 Task: Look for products with salt flavor.
Action: Mouse moved to (17, 58)
Screenshot: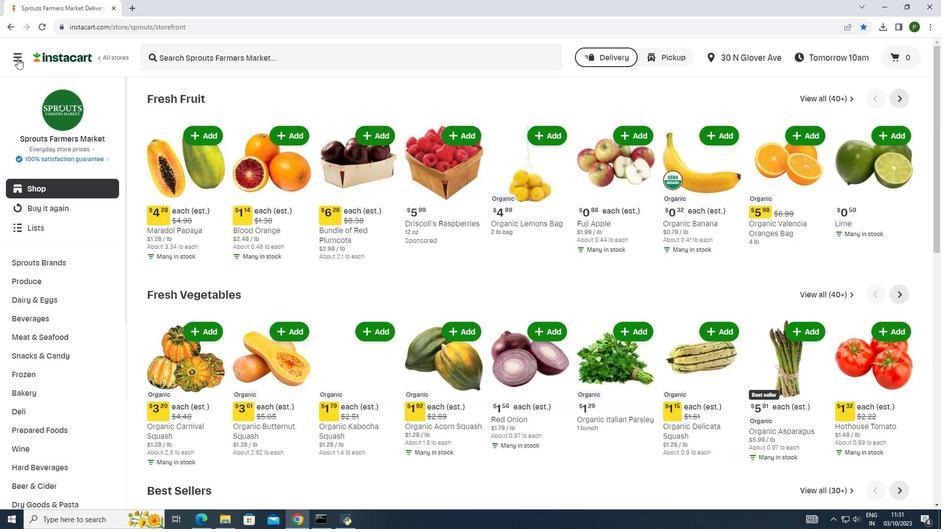 
Action: Mouse pressed left at (17, 58)
Screenshot: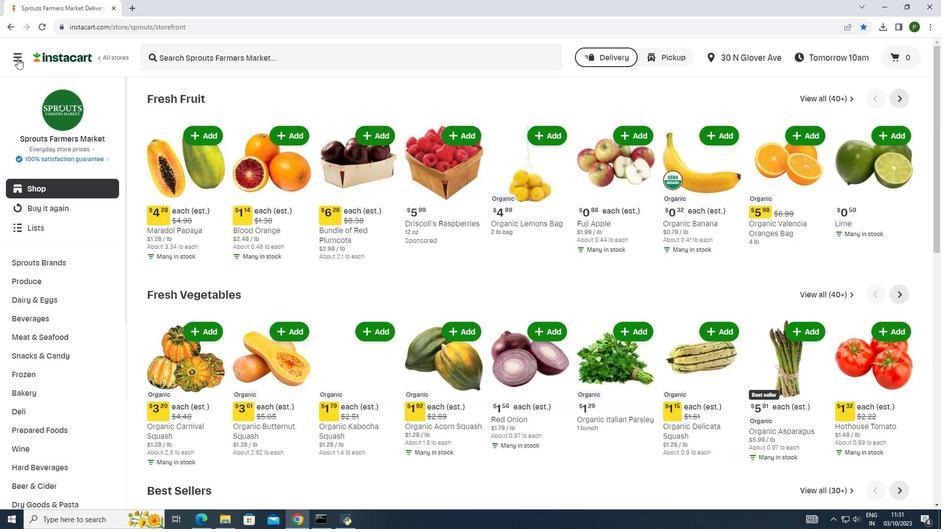 
Action: Mouse moved to (26, 248)
Screenshot: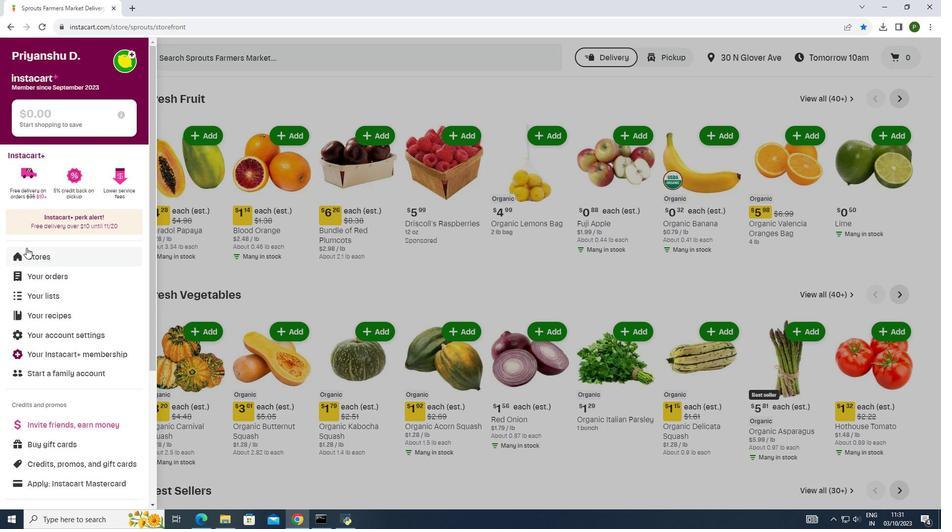 
Action: Mouse pressed left at (26, 248)
Screenshot: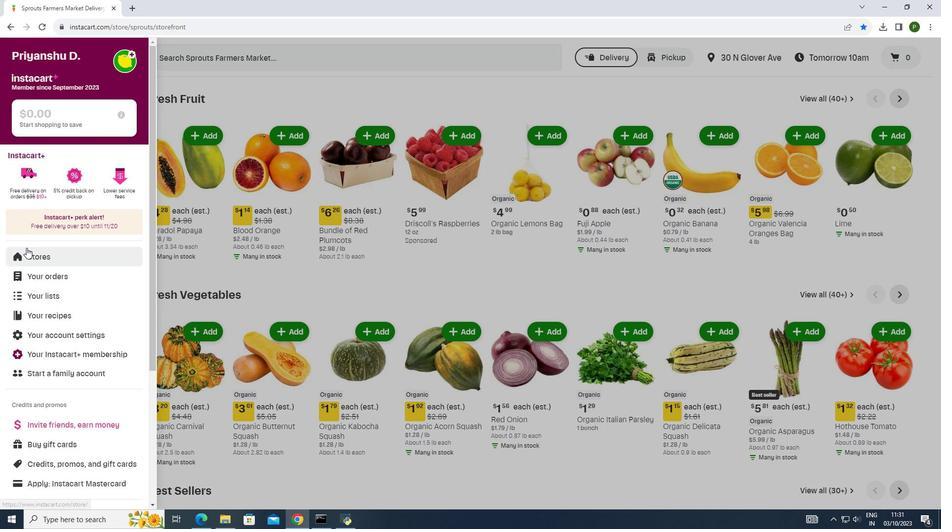 
Action: Mouse moved to (223, 95)
Screenshot: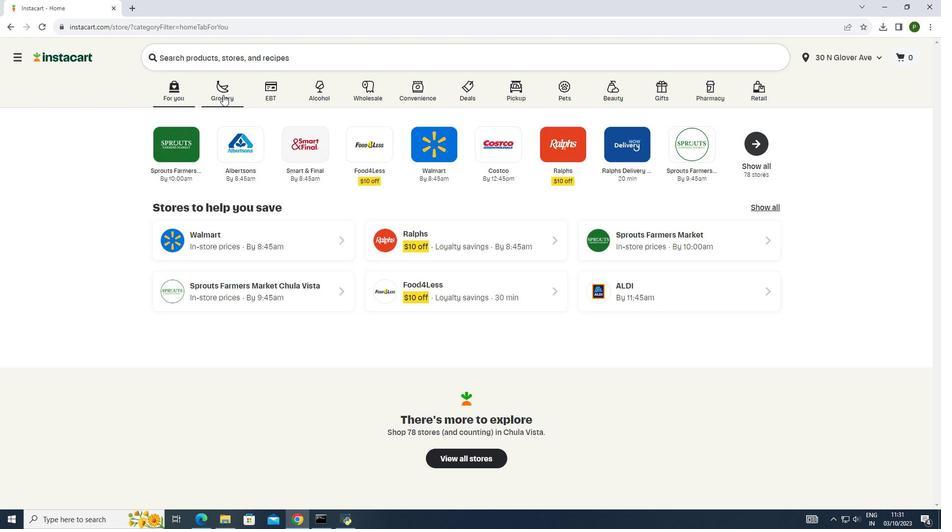 
Action: Mouse pressed left at (223, 95)
Screenshot: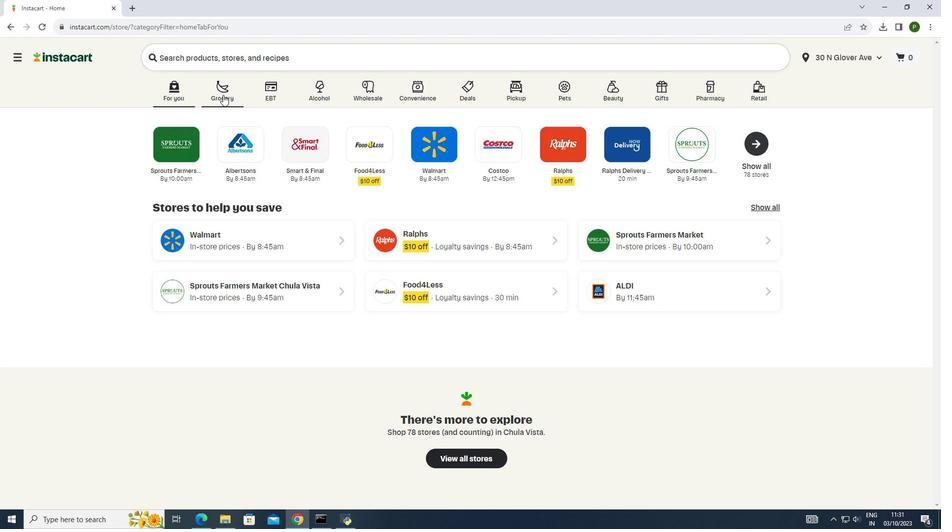 
Action: Mouse moved to (478, 142)
Screenshot: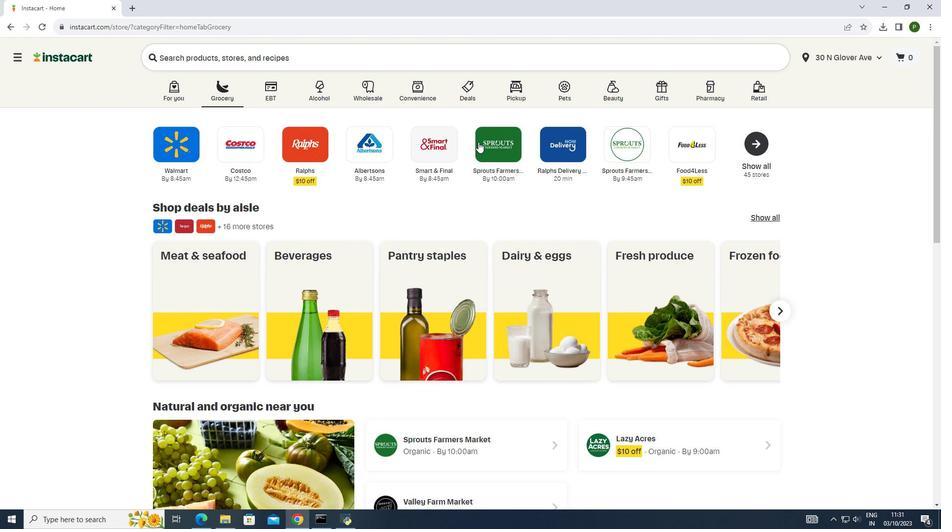 
Action: Mouse pressed left at (478, 142)
Screenshot: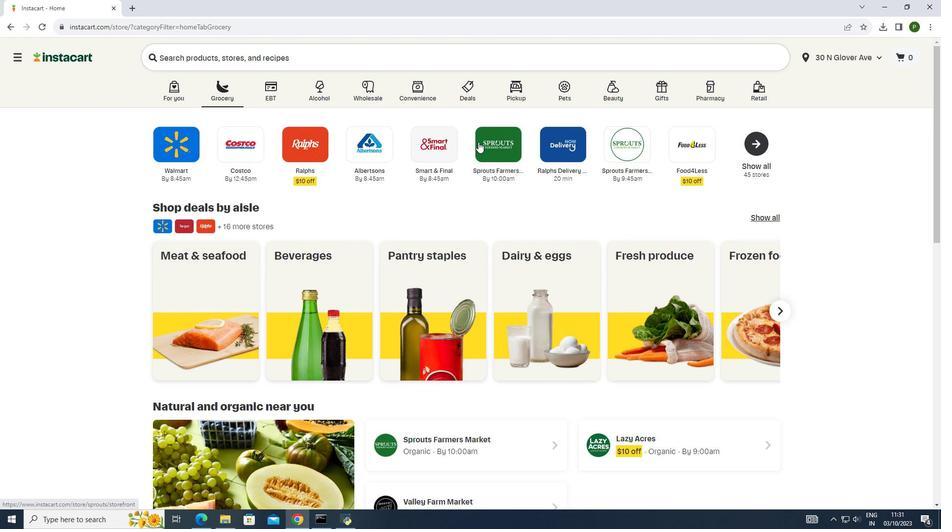 
Action: Mouse moved to (56, 258)
Screenshot: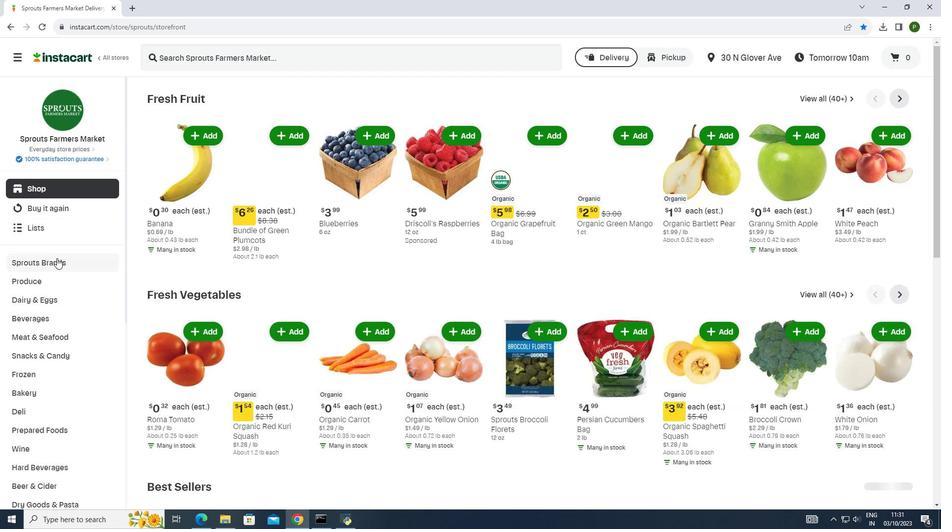 
Action: Mouse pressed left at (56, 258)
Screenshot: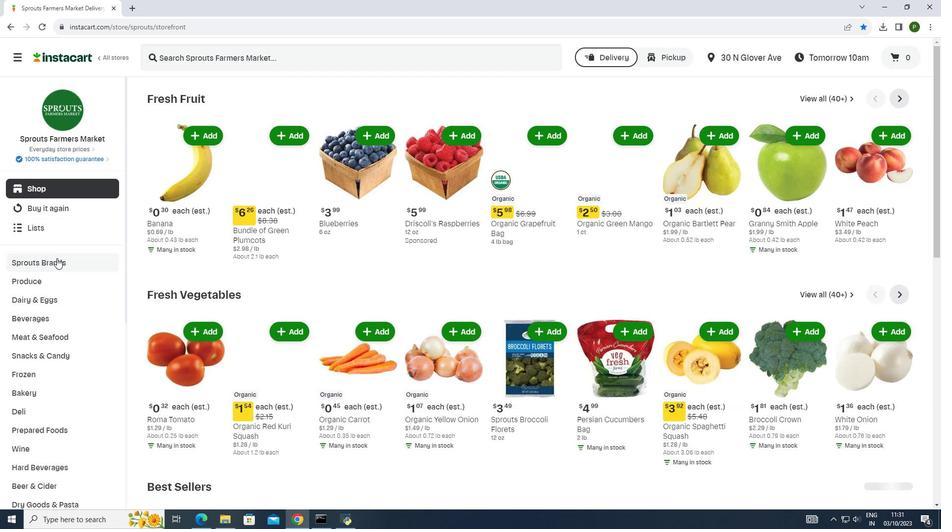 
Action: Mouse moved to (48, 336)
Screenshot: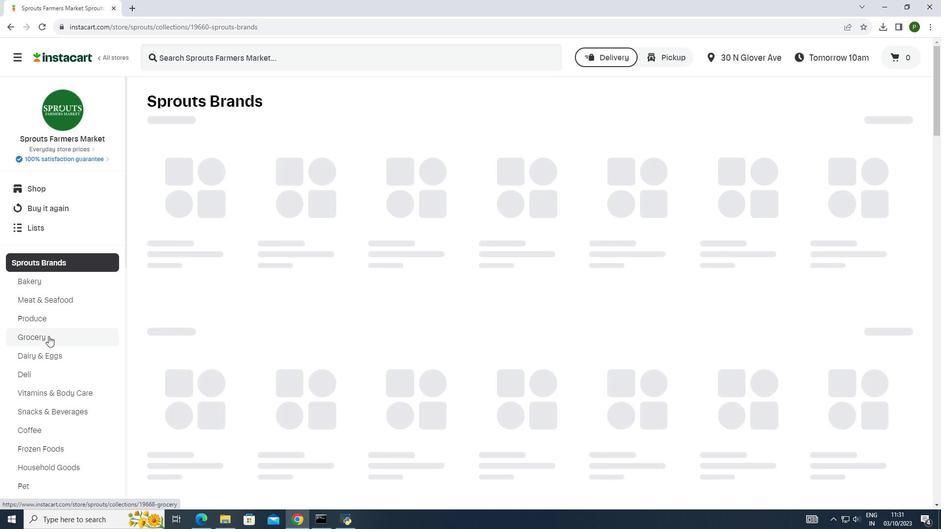
Action: Mouse pressed left at (48, 336)
Screenshot: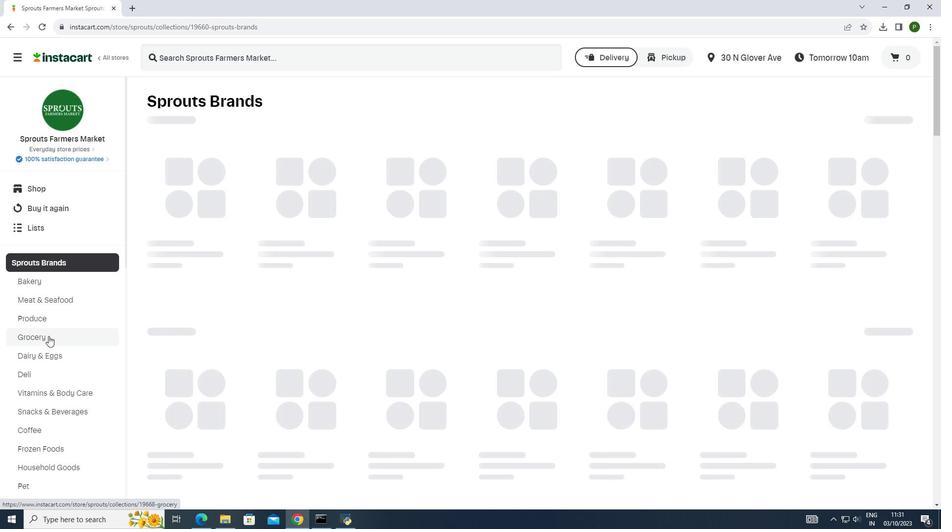
Action: Mouse moved to (181, 126)
Screenshot: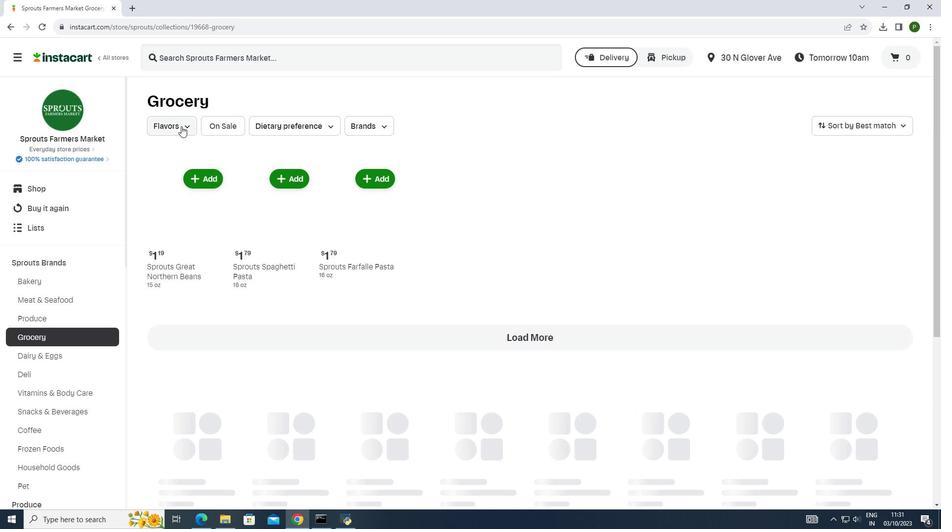 
Action: Mouse pressed left at (181, 126)
Screenshot: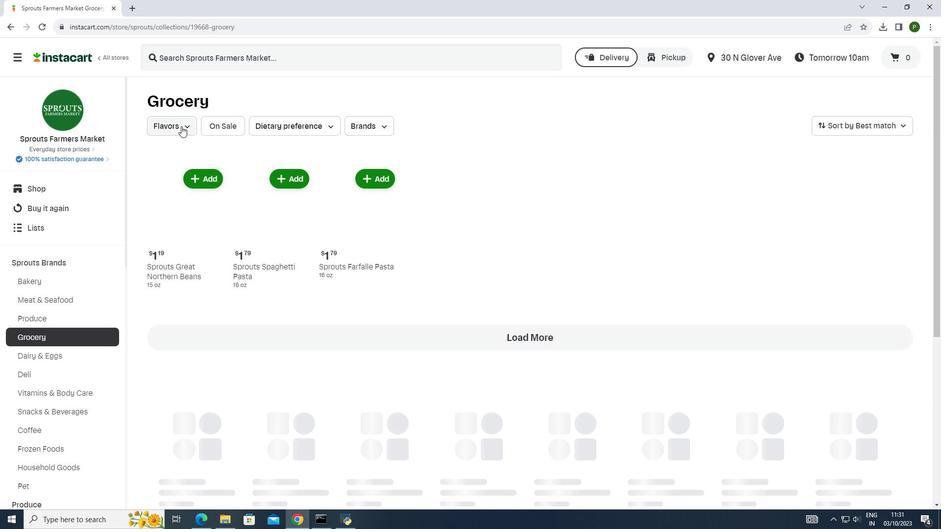 
Action: Mouse moved to (181, 126)
Screenshot: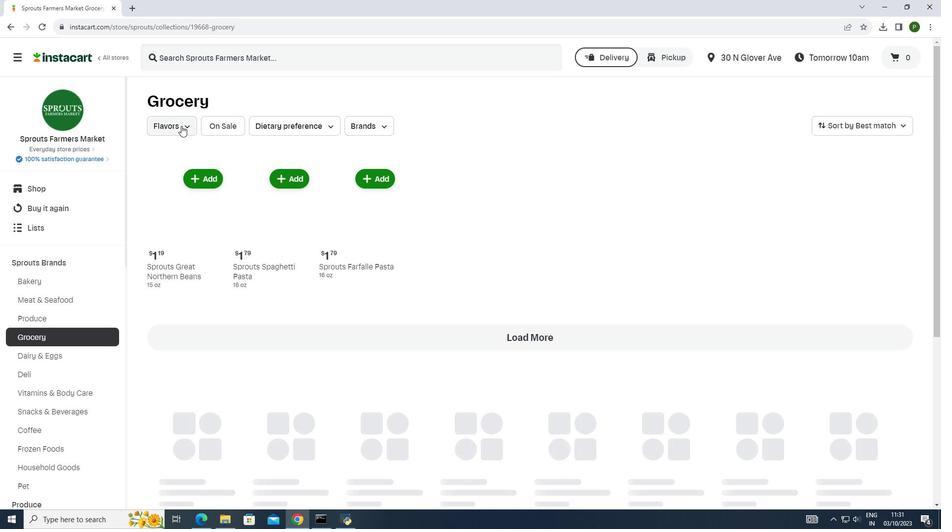 
Action: Mouse pressed left at (181, 126)
Screenshot: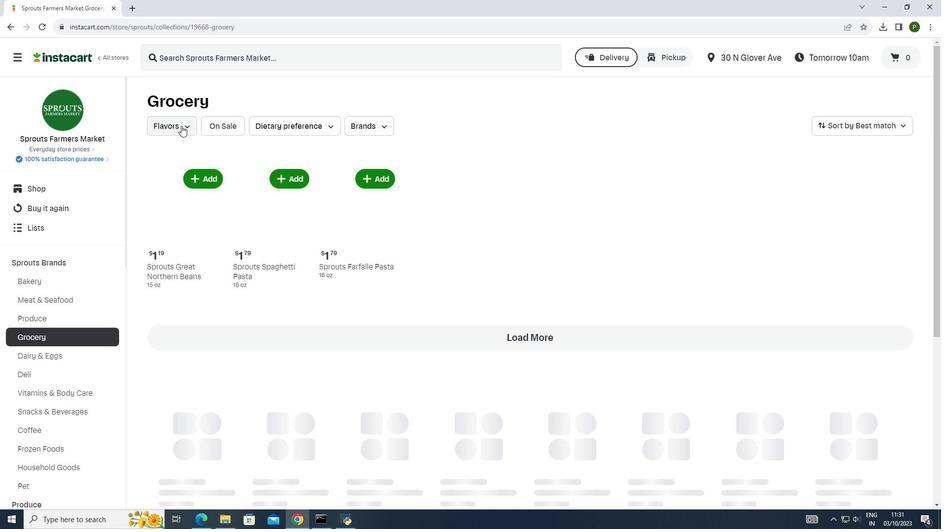 
Action: Mouse moved to (187, 125)
Screenshot: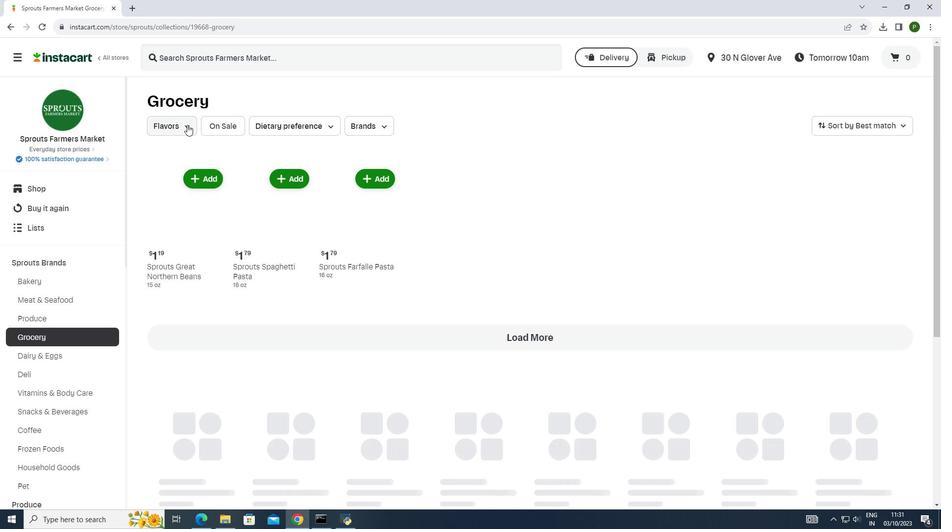
Action: Mouse pressed left at (187, 125)
Screenshot: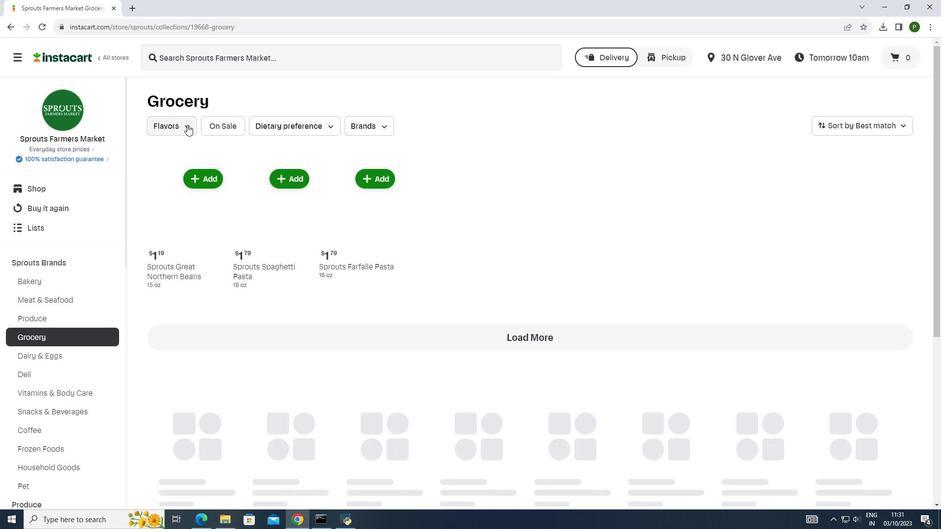
Action: Mouse moved to (182, 128)
Screenshot: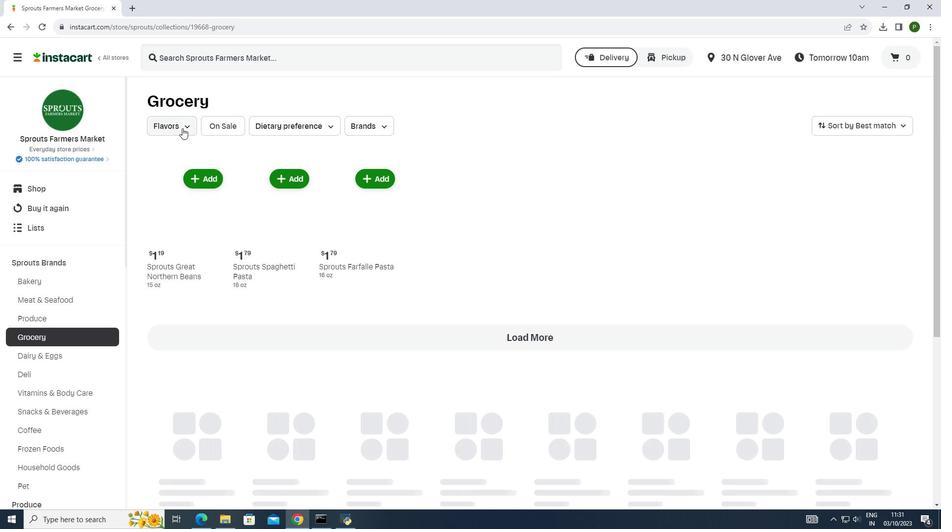 
Action: Mouse pressed left at (182, 128)
Screenshot: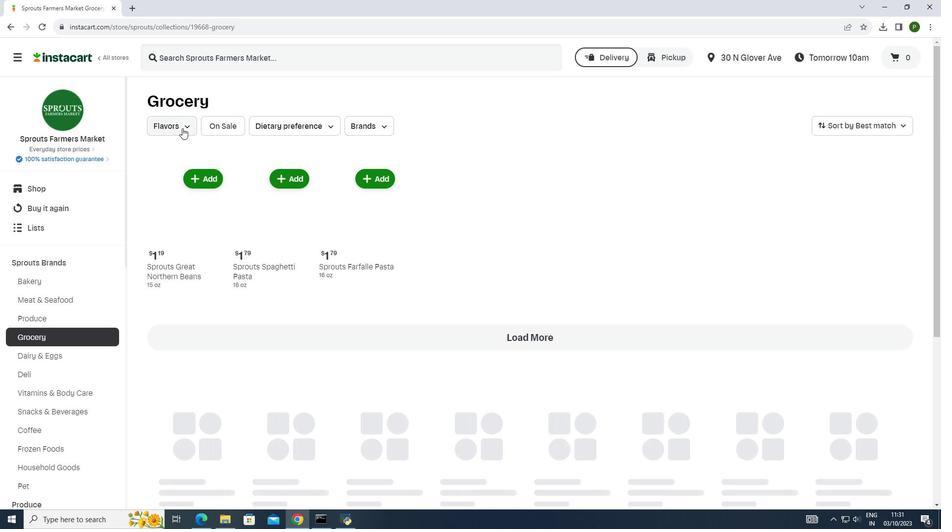 
Action: Mouse pressed left at (182, 128)
Screenshot: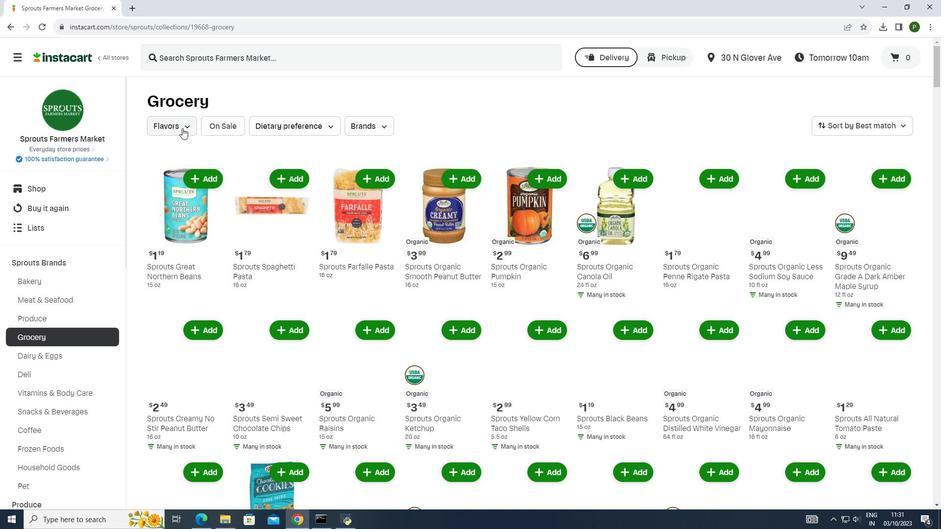 
Action: Mouse moved to (161, 161)
Screenshot: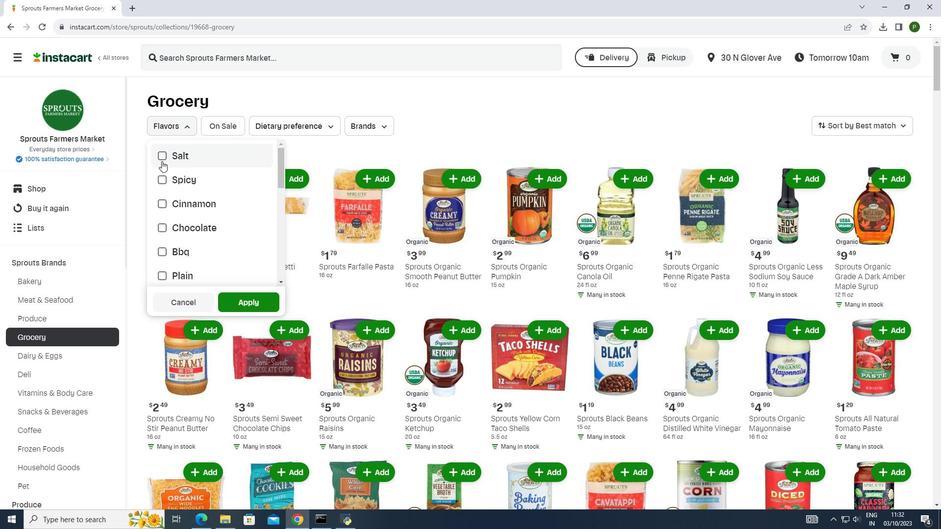 
Action: Mouse pressed left at (161, 161)
Screenshot: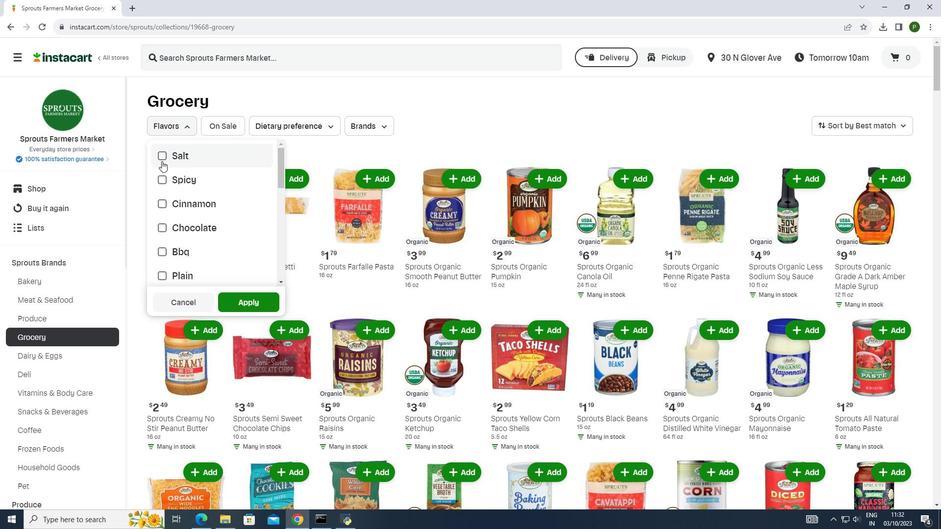 
Action: Mouse moved to (237, 301)
Screenshot: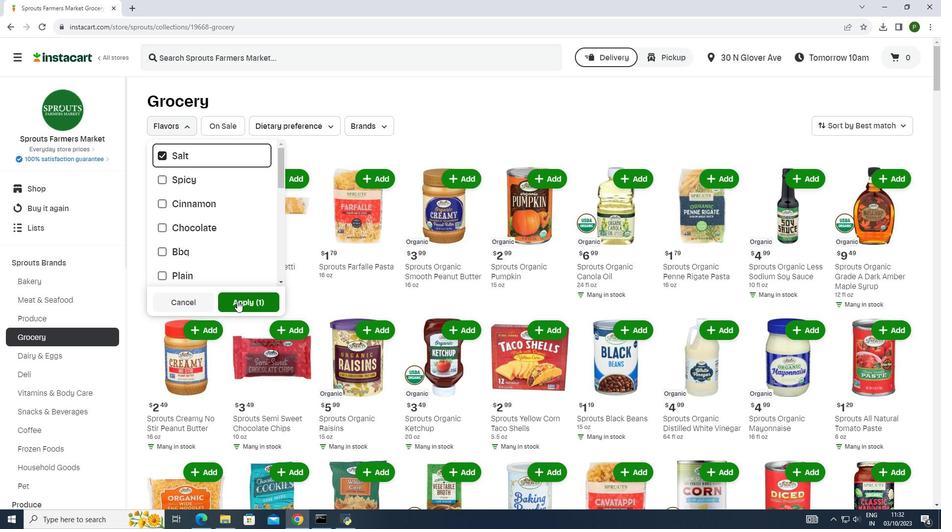 
Action: Mouse pressed left at (237, 301)
Screenshot: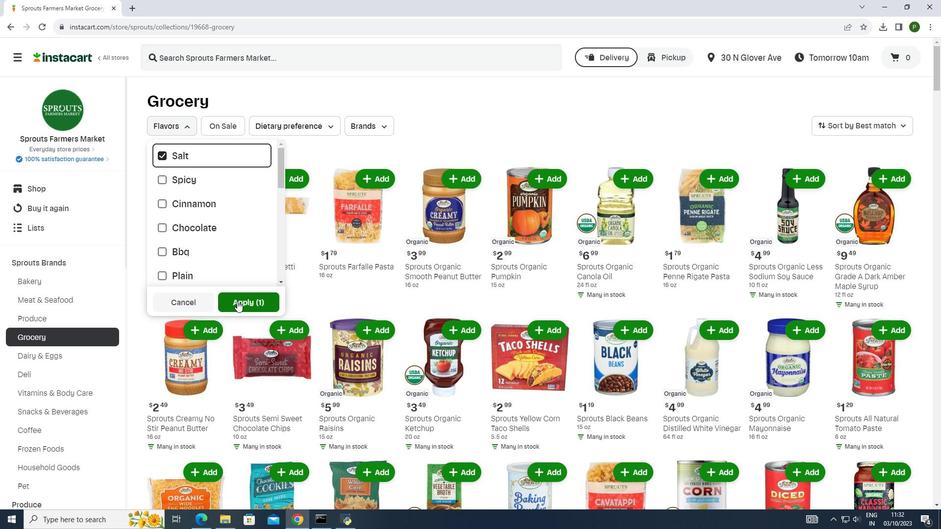 
